 Task: Change the dropdown color to pink.
Action: Mouse moved to (222, 97)
Screenshot: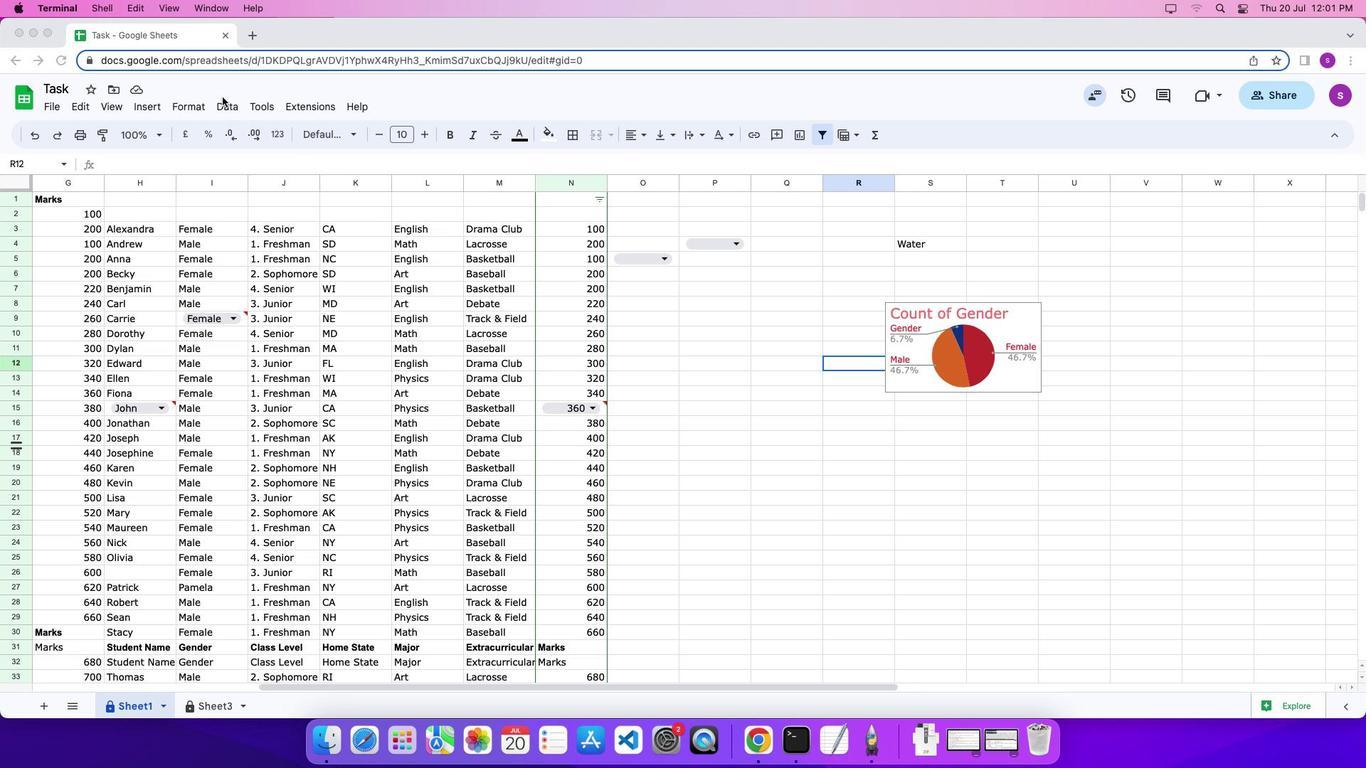 
Action: Mouse pressed left at (222, 97)
Screenshot: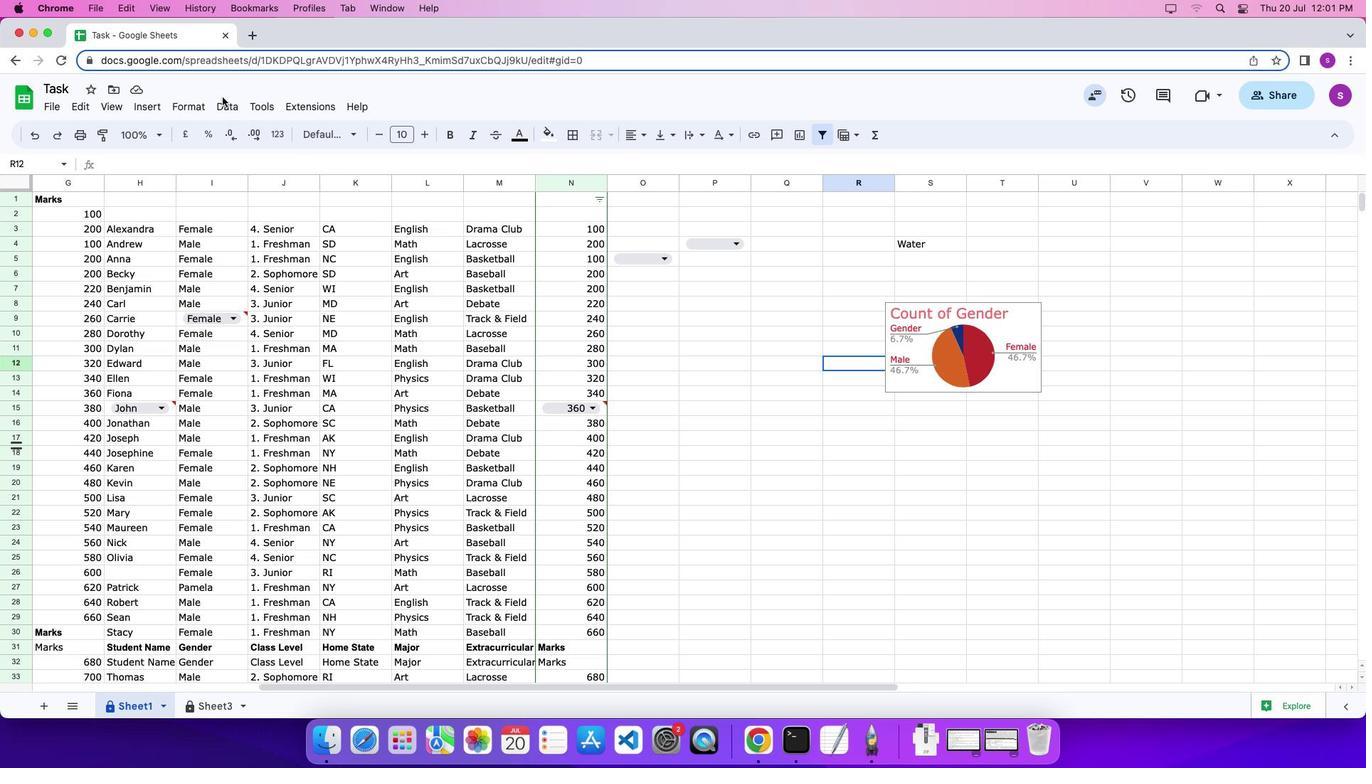 
Action: Mouse moved to (230, 101)
Screenshot: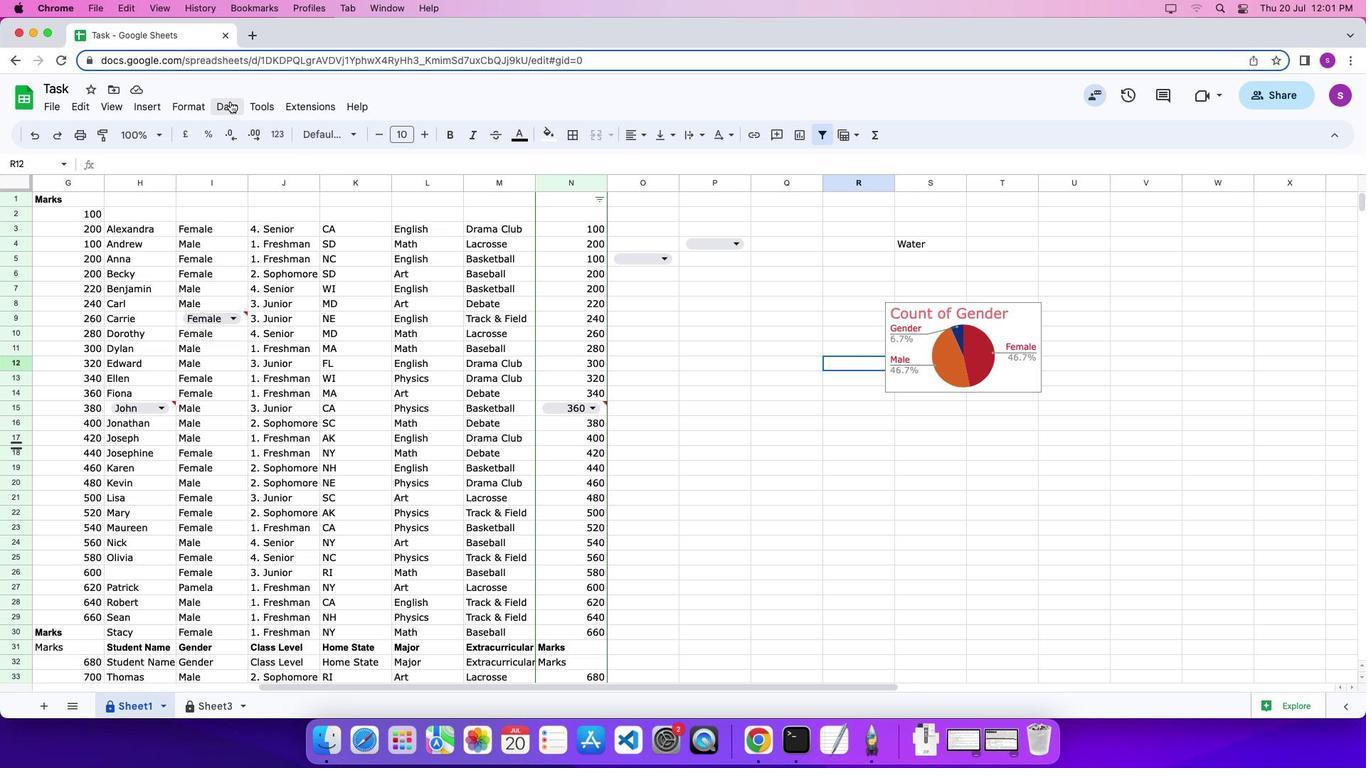 
Action: Mouse pressed left at (230, 101)
Screenshot: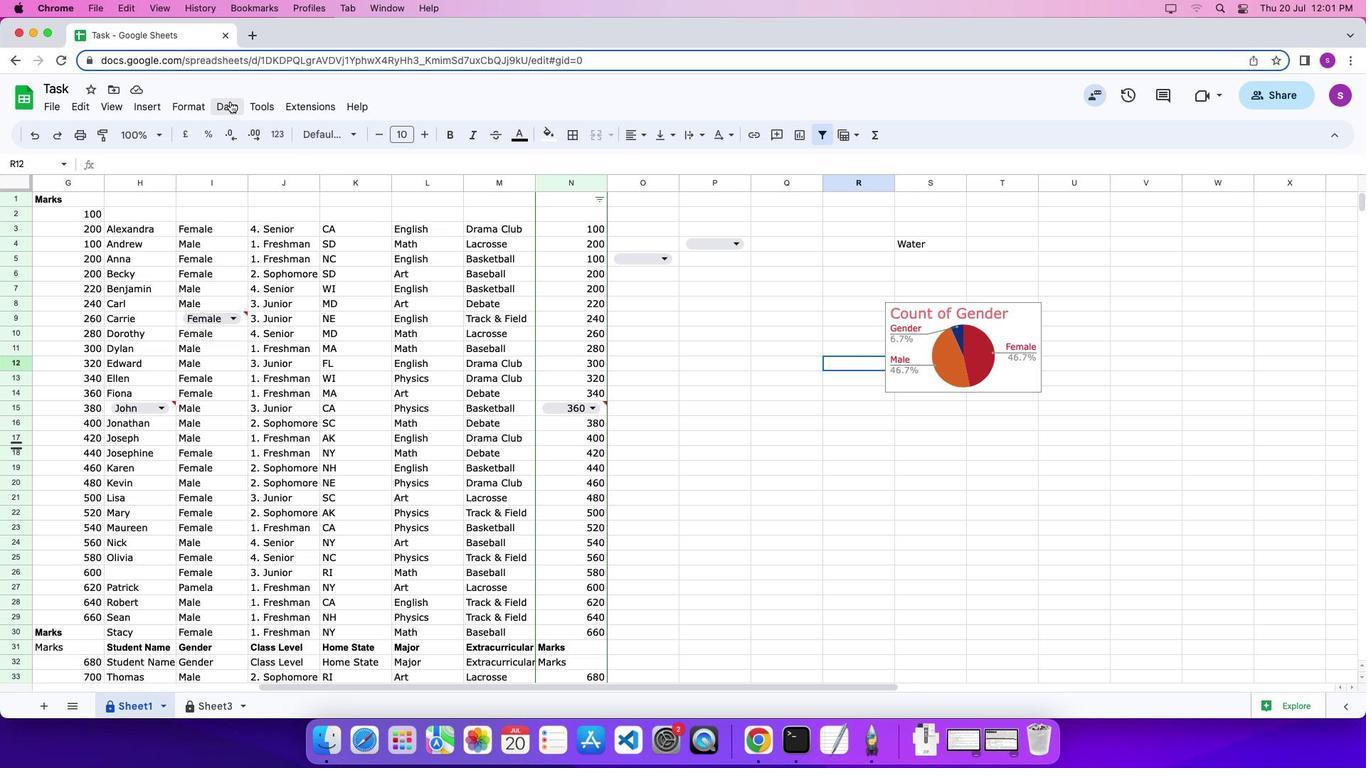 
Action: Mouse moved to (270, 397)
Screenshot: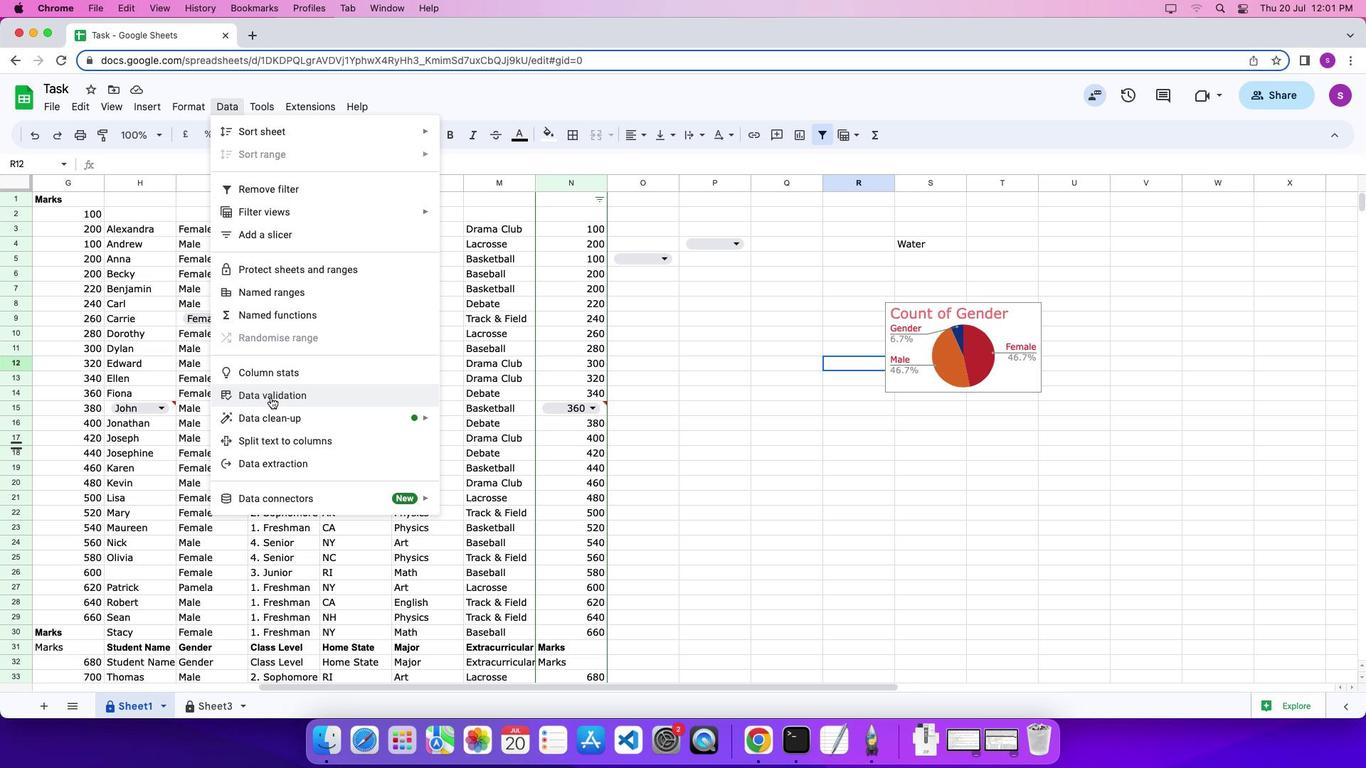 
Action: Mouse pressed left at (270, 397)
Screenshot: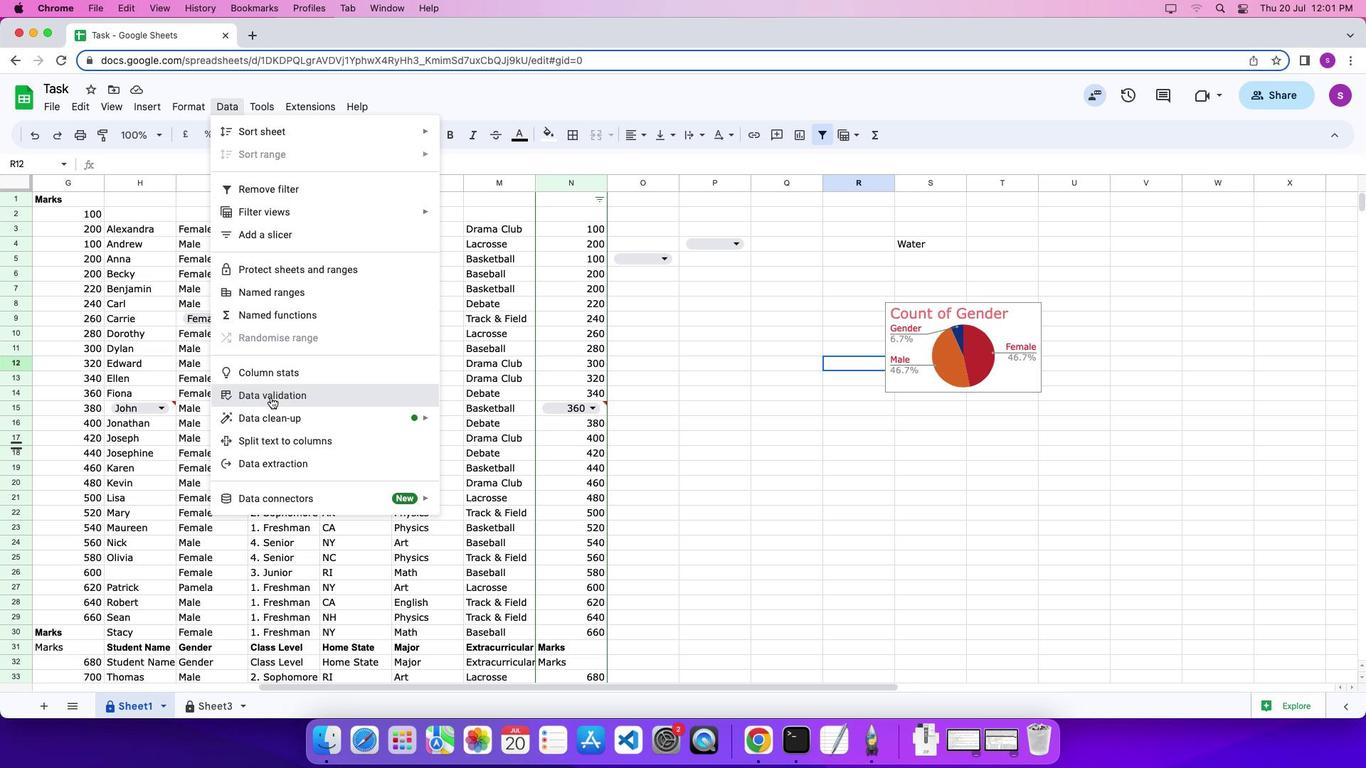 
Action: Mouse moved to (1325, 368)
Screenshot: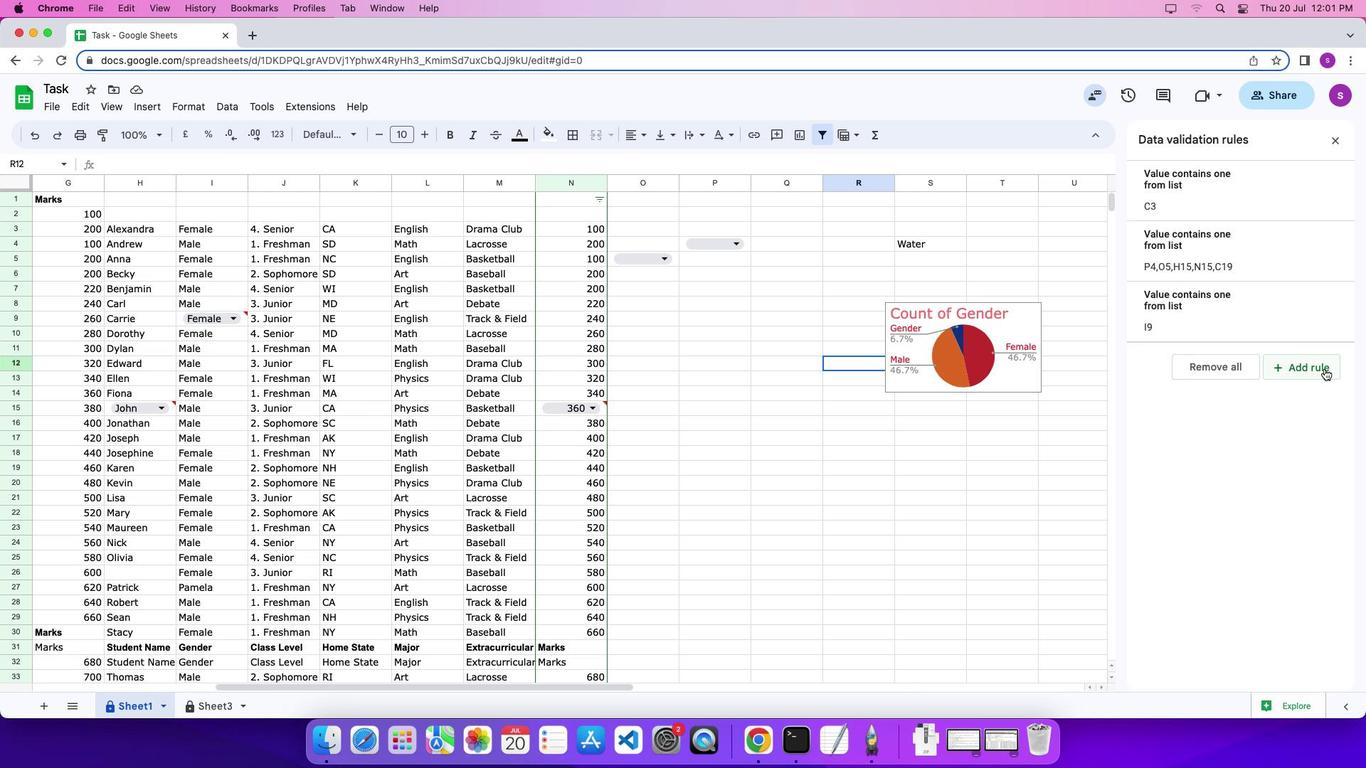 
Action: Mouse pressed left at (1325, 368)
Screenshot: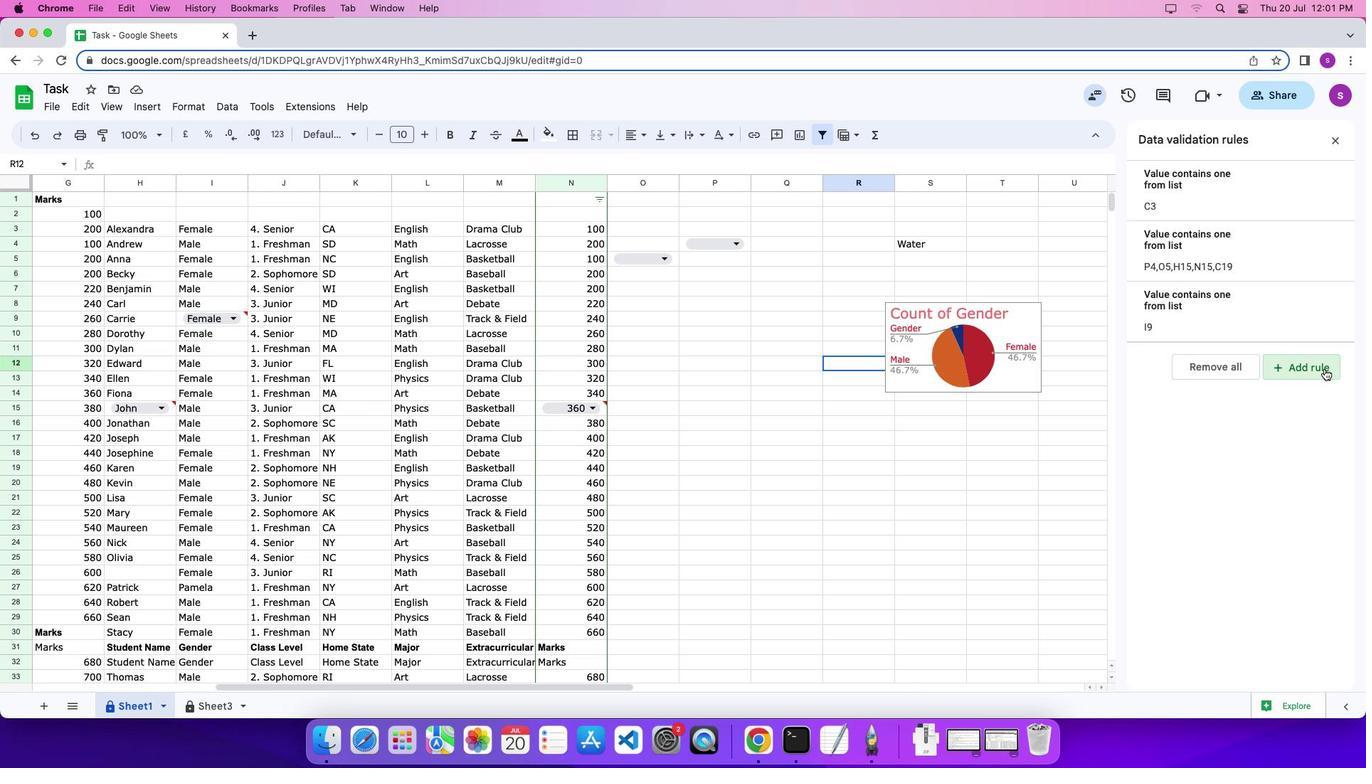 
Action: Mouse moved to (1285, 269)
Screenshot: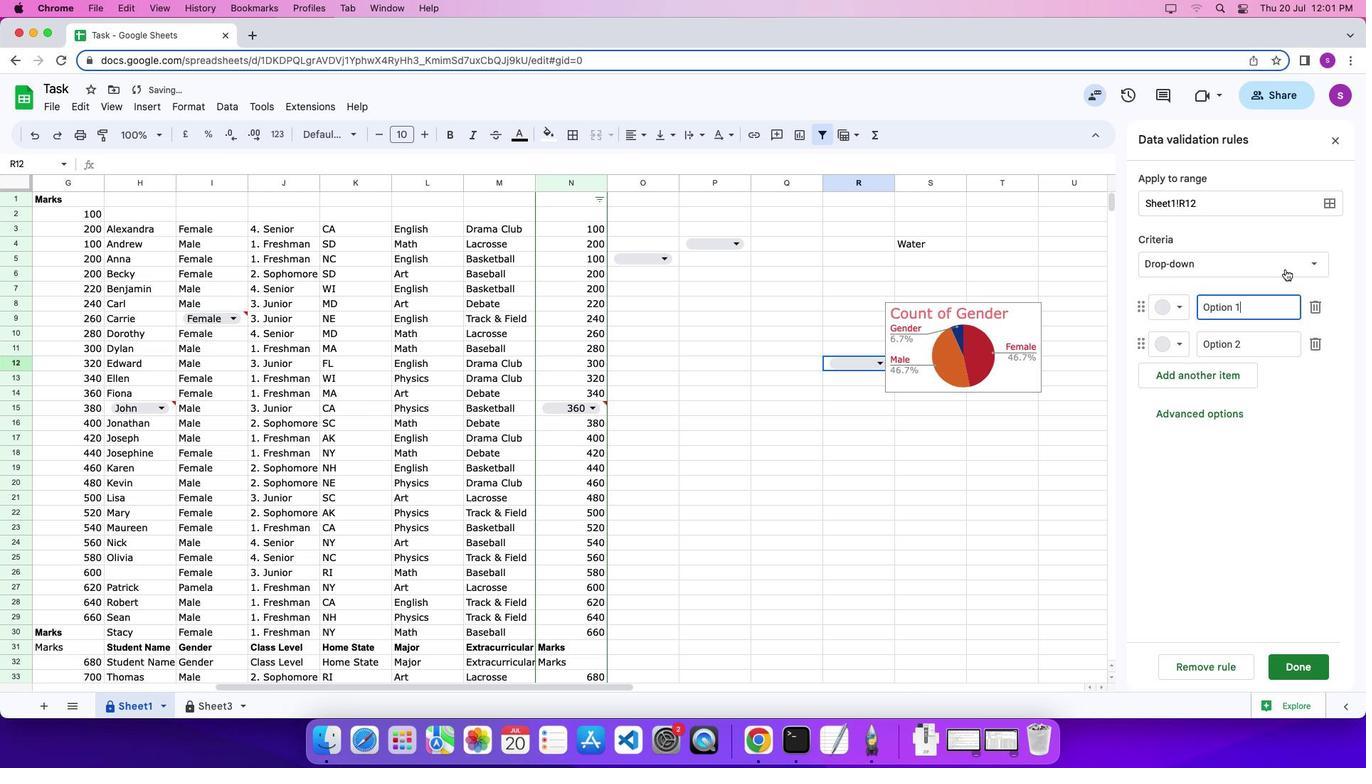 
Action: Mouse pressed left at (1285, 269)
Screenshot: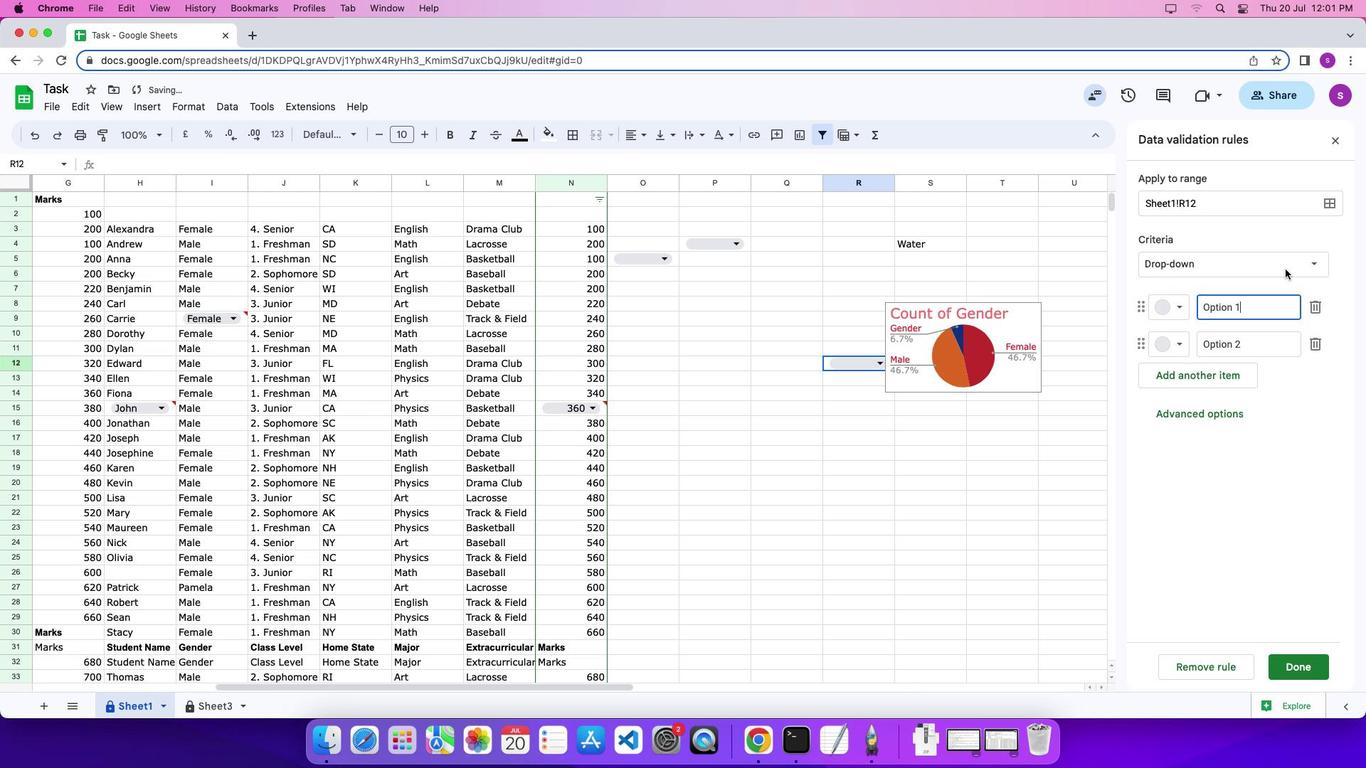 
Action: Mouse moved to (1261, 271)
Screenshot: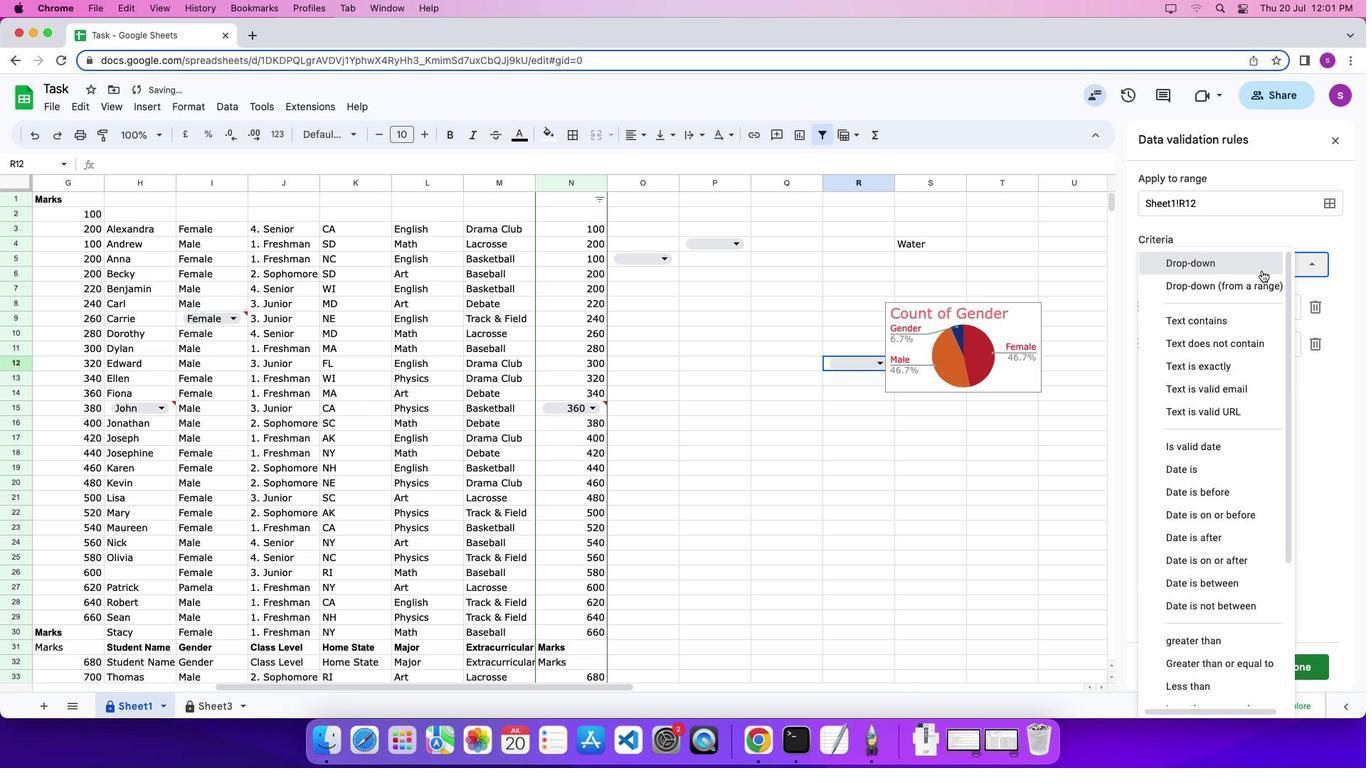 
Action: Mouse pressed left at (1261, 271)
Screenshot: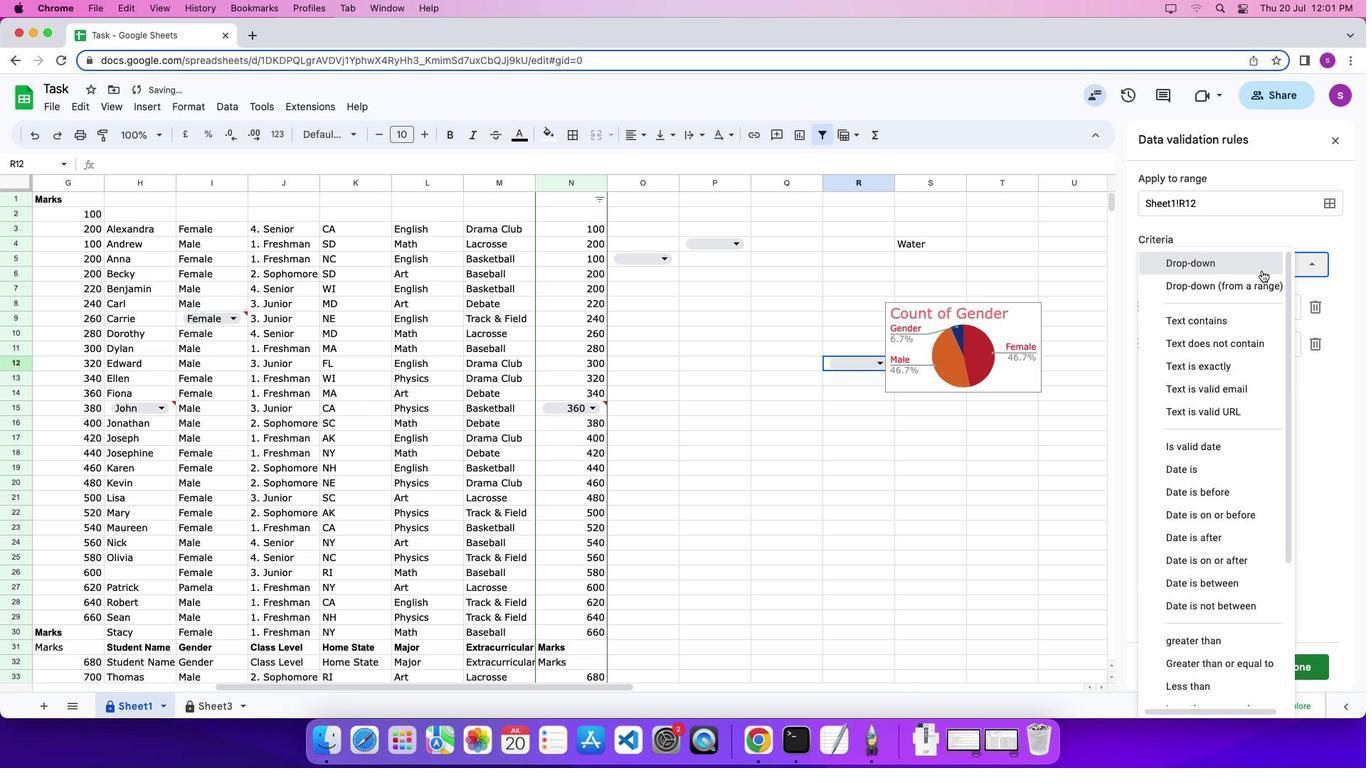 
Action: Mouse moved to (1178, 314)
Screenshot: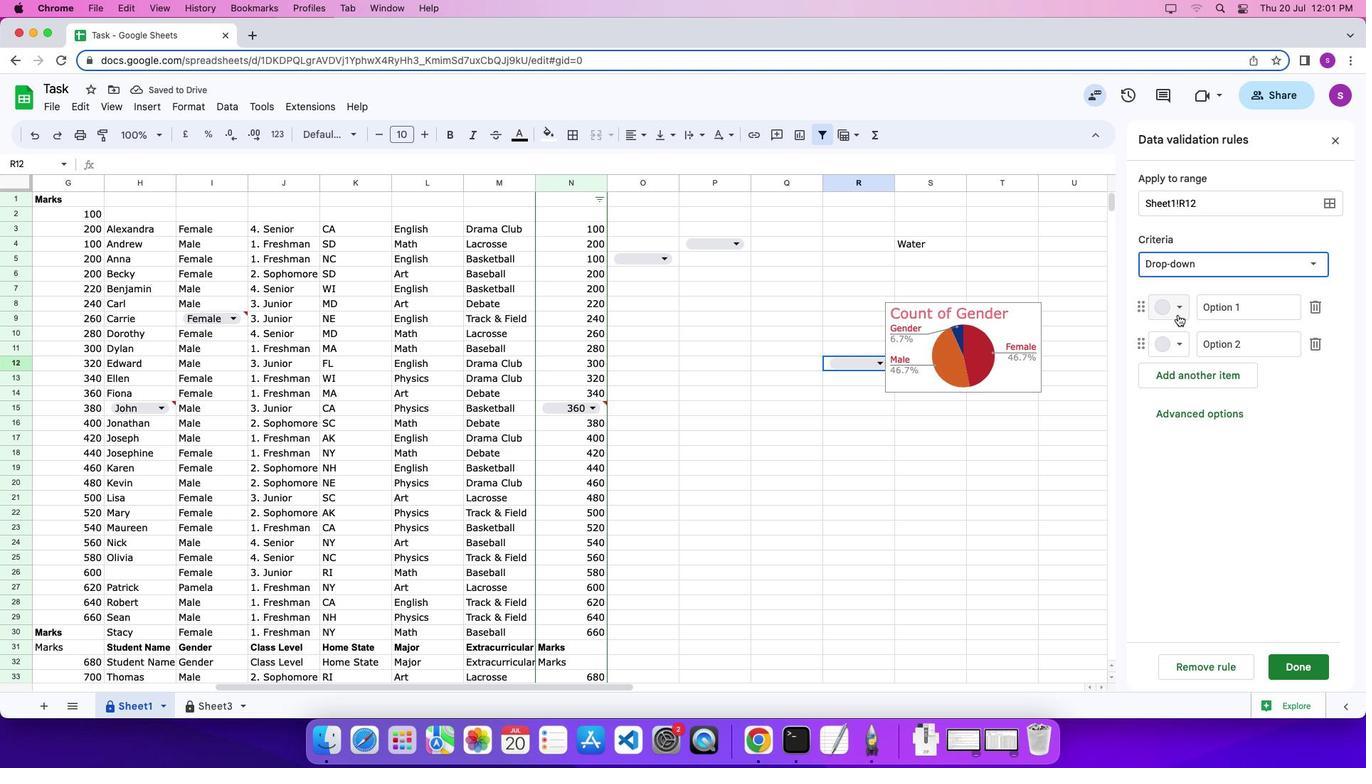 
Action: Mouse pressed left at (1178, 314)
Screenshot: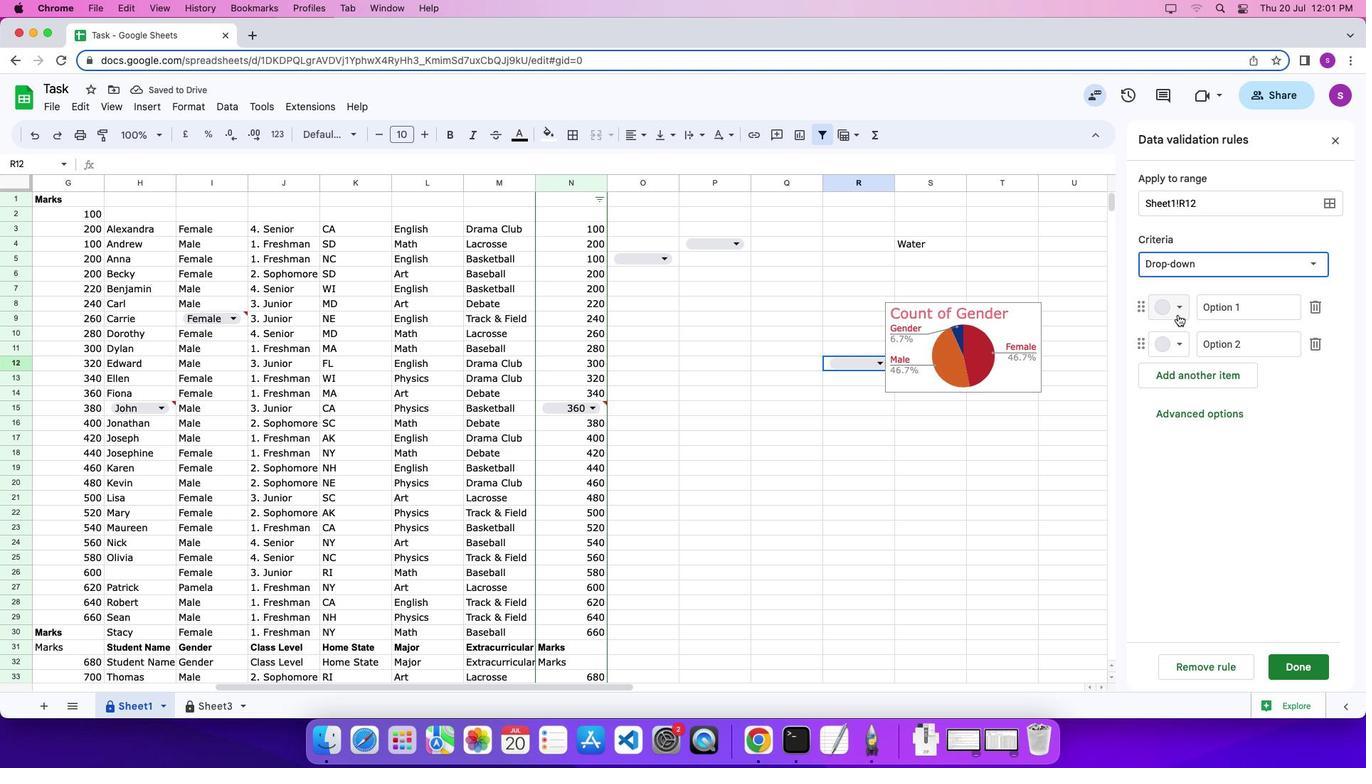 
Action: Mouse moved to (1196, 356)
Screenshot: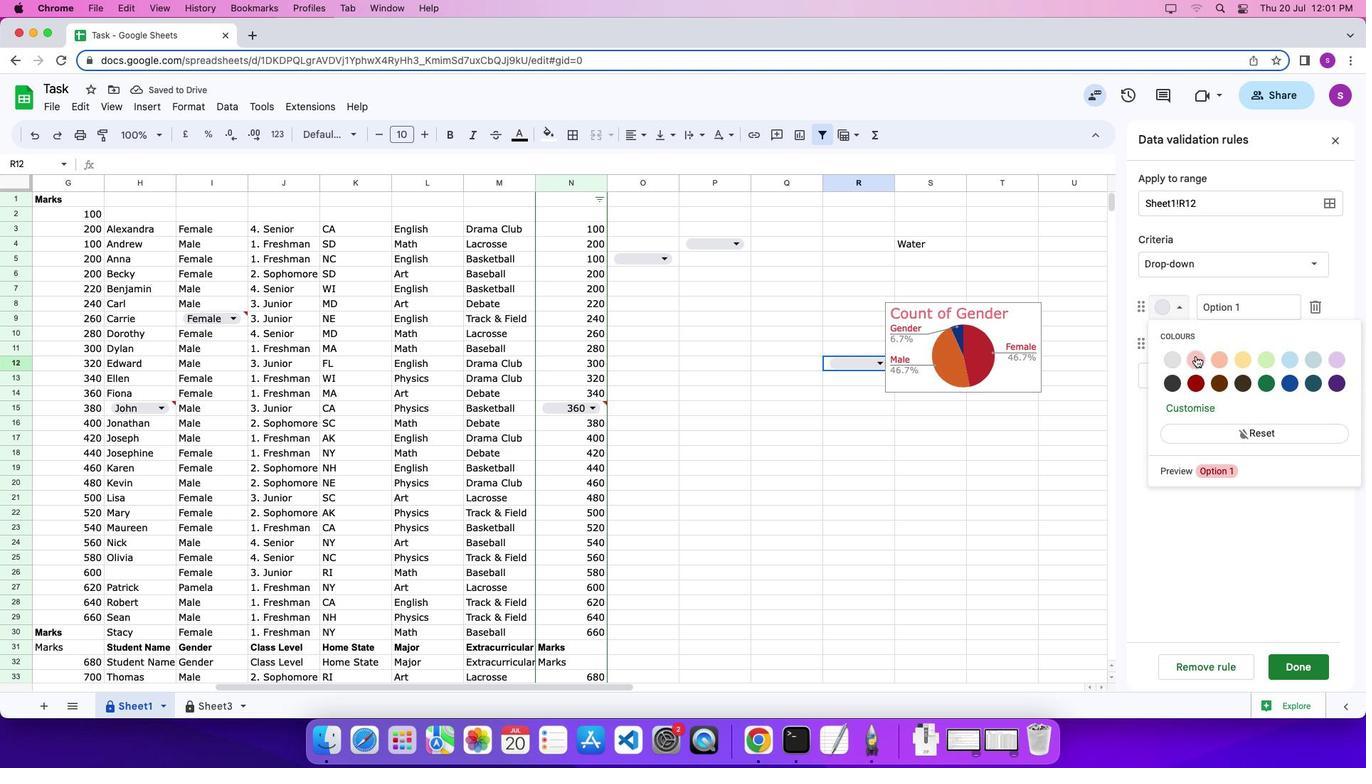 
Action: Mouse pressed left at (1196, 356)
Screenshot: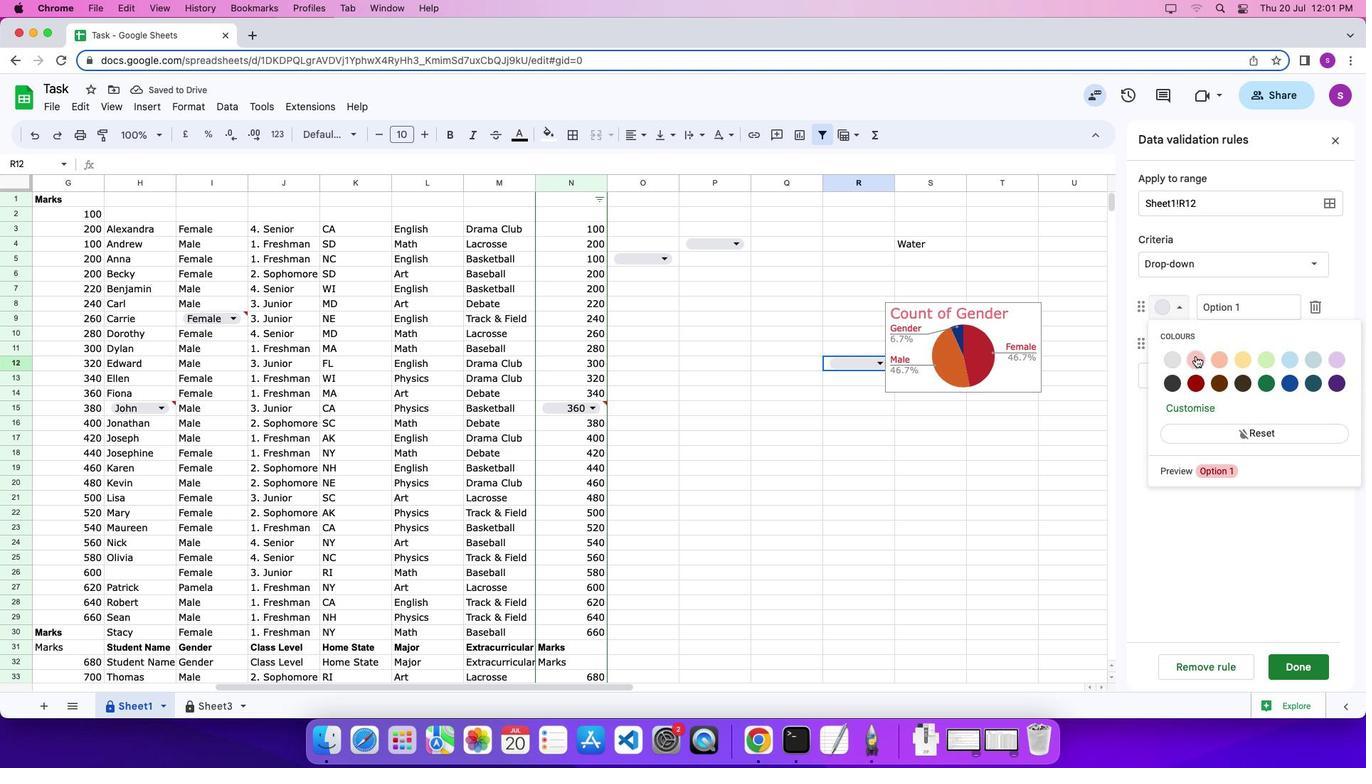 
Action: Mouse moved to (1301, 671)
Screenshot: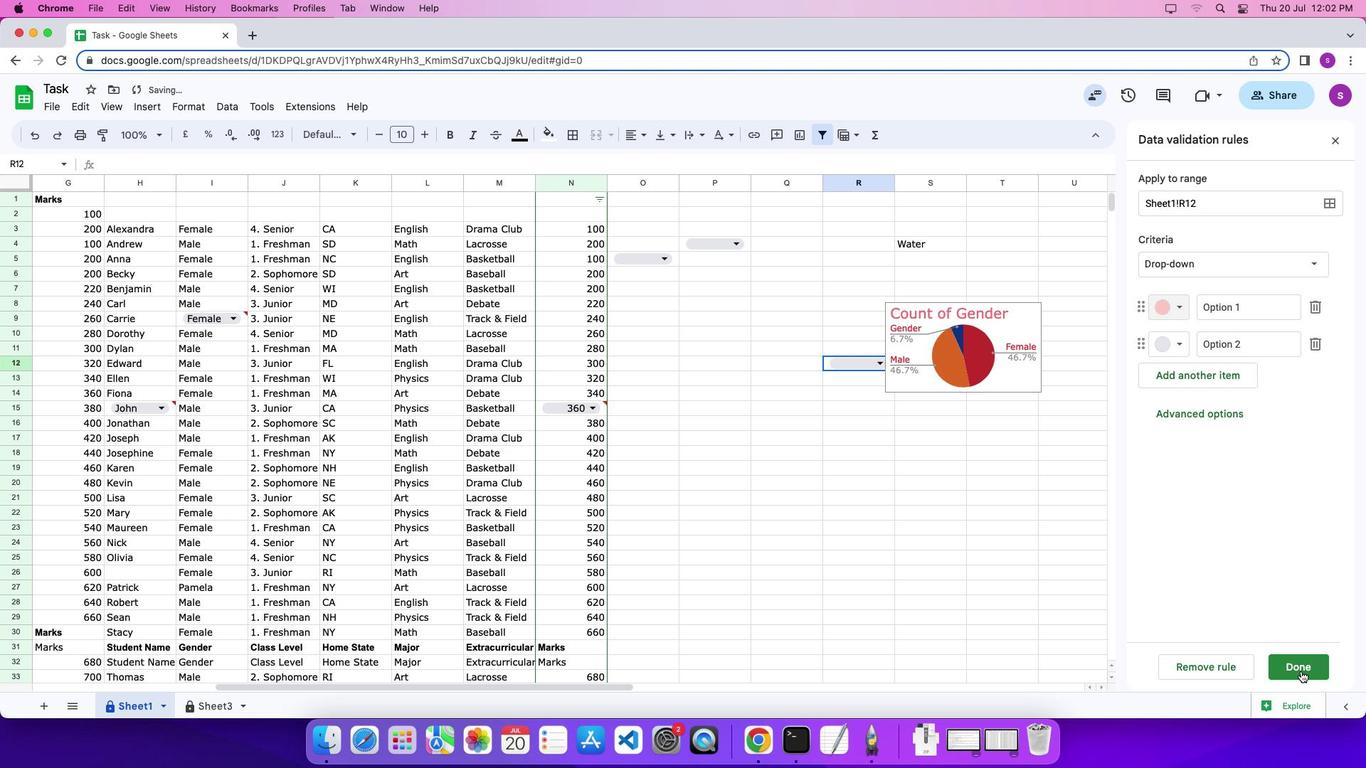 
Action: Mouse pressed left at (1301, 671)
Screenshot: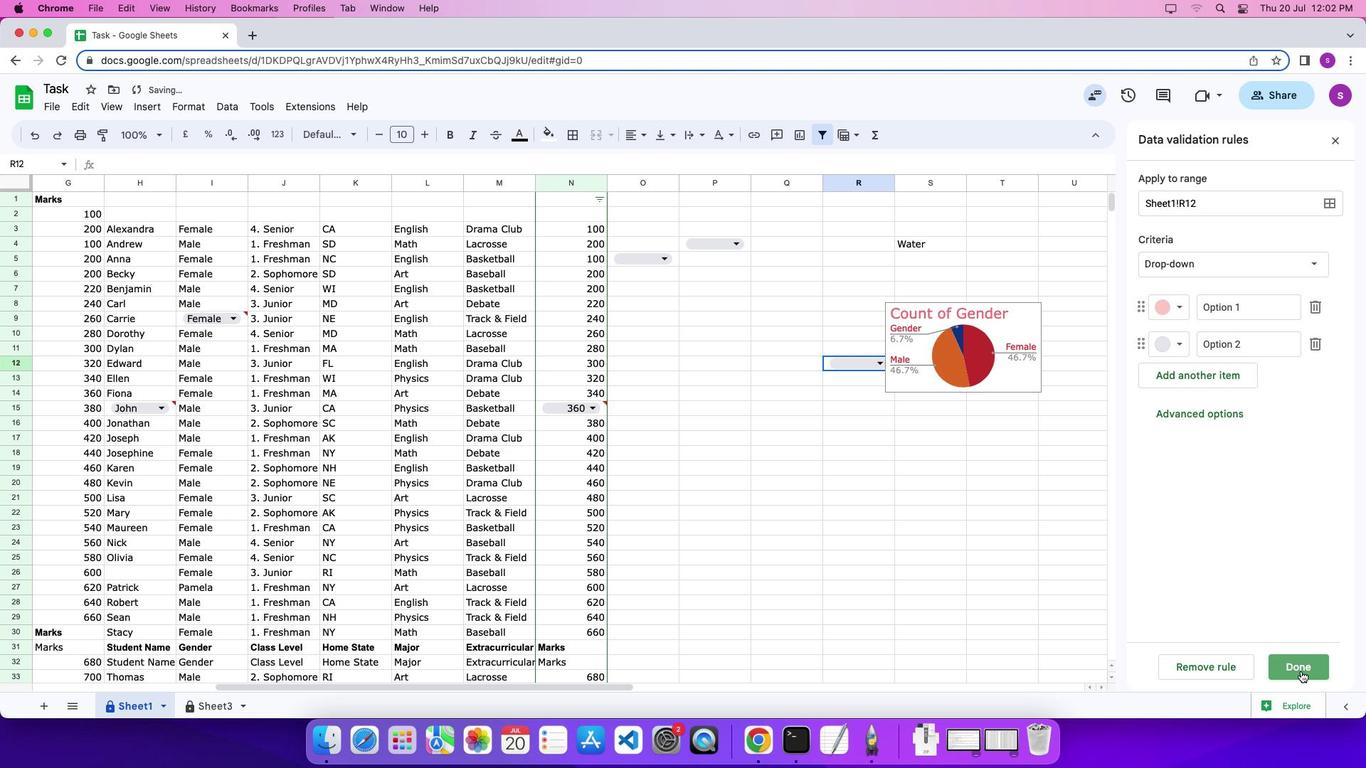 
